 Task: Move the task Fix issue causing slow database queries on high traffic pages to the section To-Do in the project TrailPlan and sort the tasks in the project by Last modified on.
Action: Mouse moved to (206, 109)
Screenshot: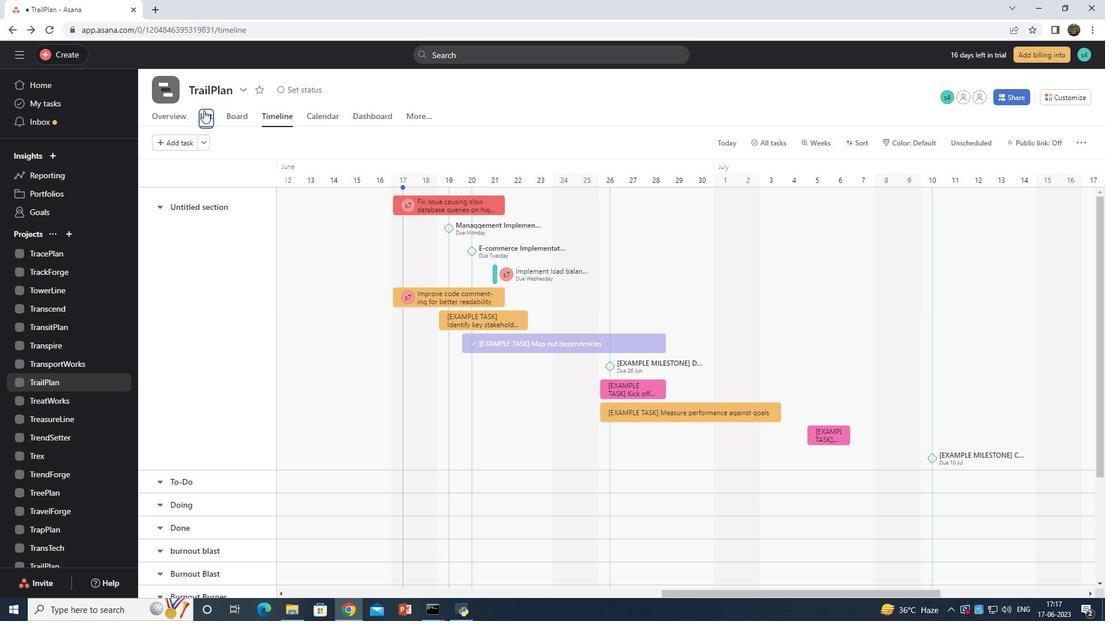 
Action: Mouse pressed left at (206, 109)
Screenshot: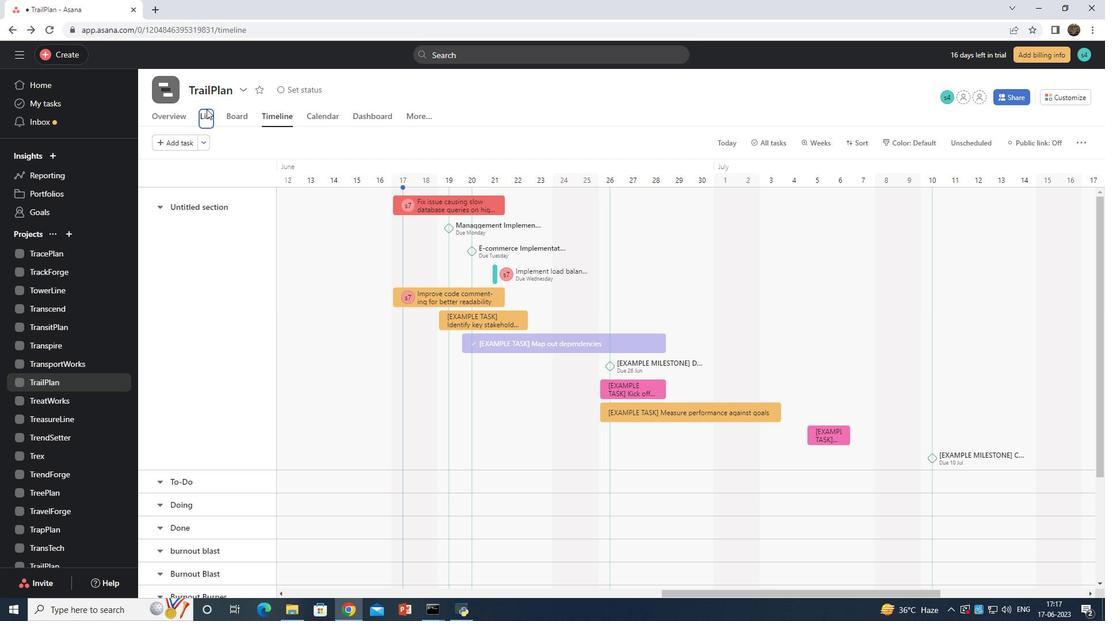 
Action: Mouse moved to (203, 114)
Screenshot: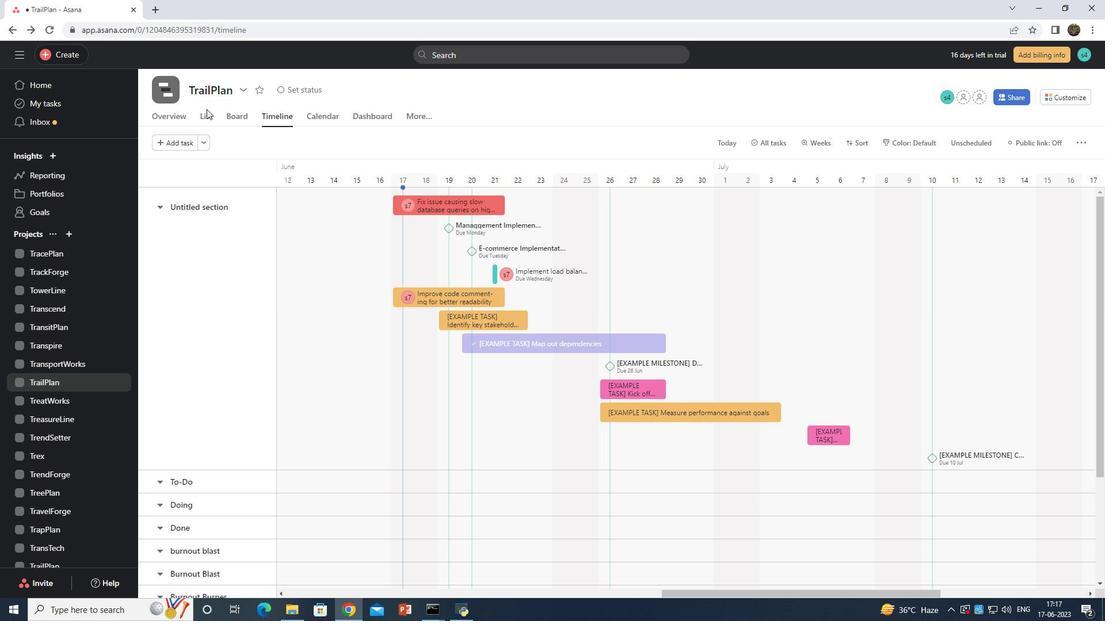 
Action: Mouse pressed left at (203, 114)
Screenshot: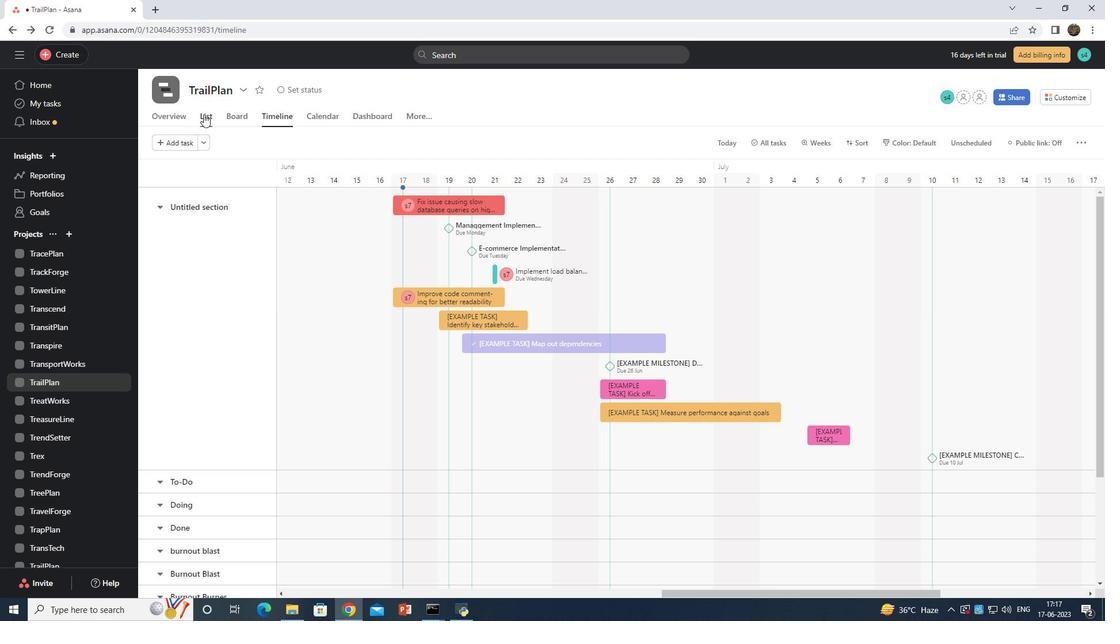
Action: Mouse moved to (198, 225)
Screenshot: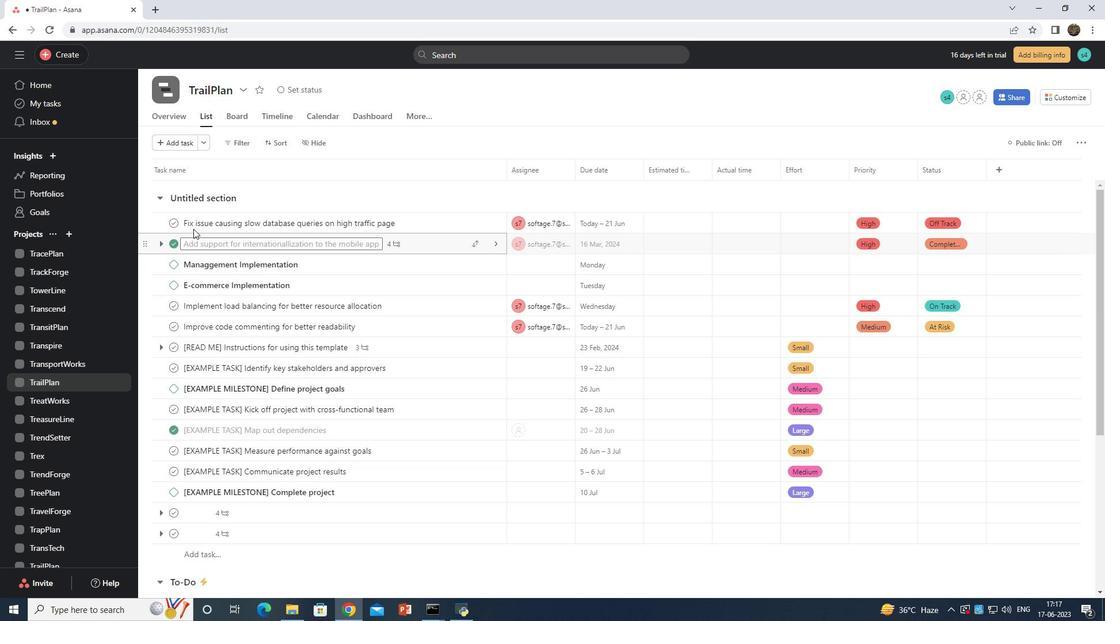 
Action: Mouse pressed left at (198, 225)
Screenshot: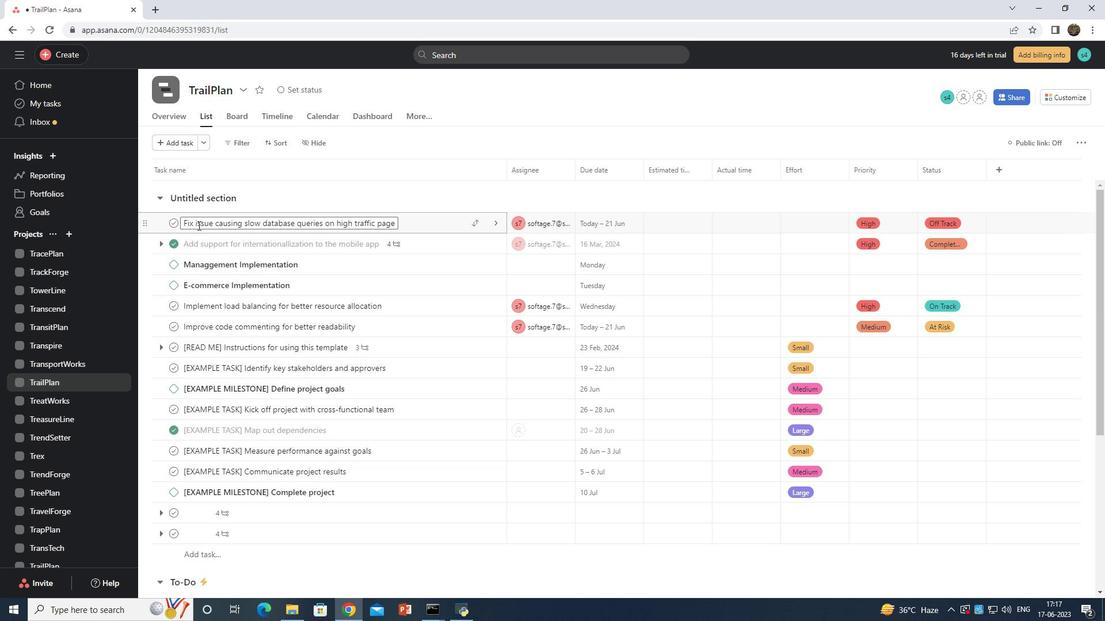
Action: Mouse moved to (473, 219)
Screenshot: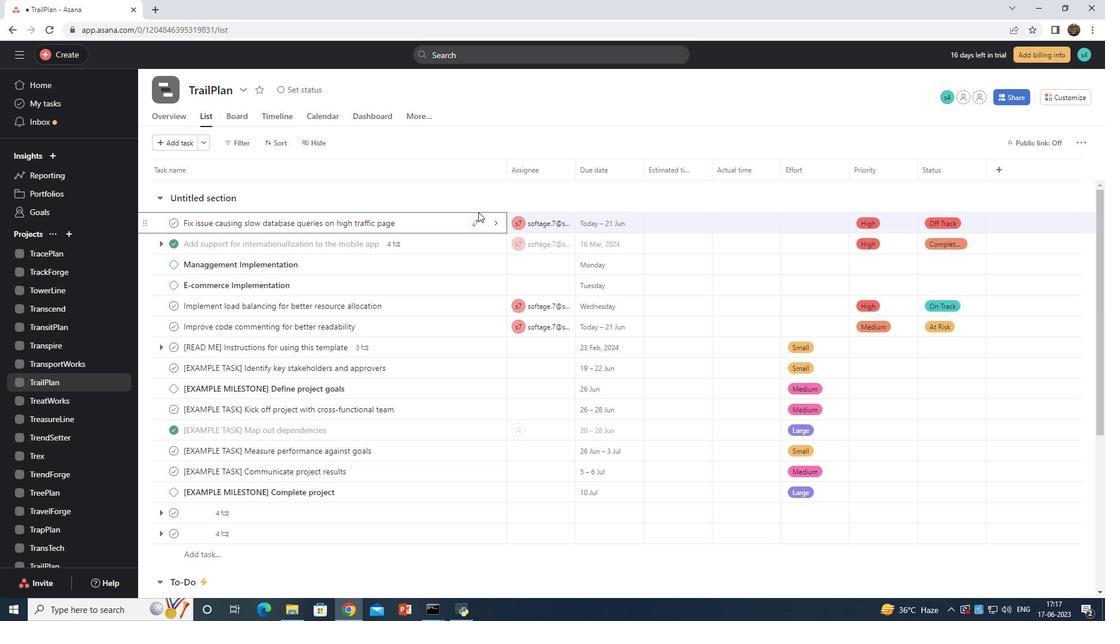 
Action: Mouse pressed left at (473, 219)
Screenshot: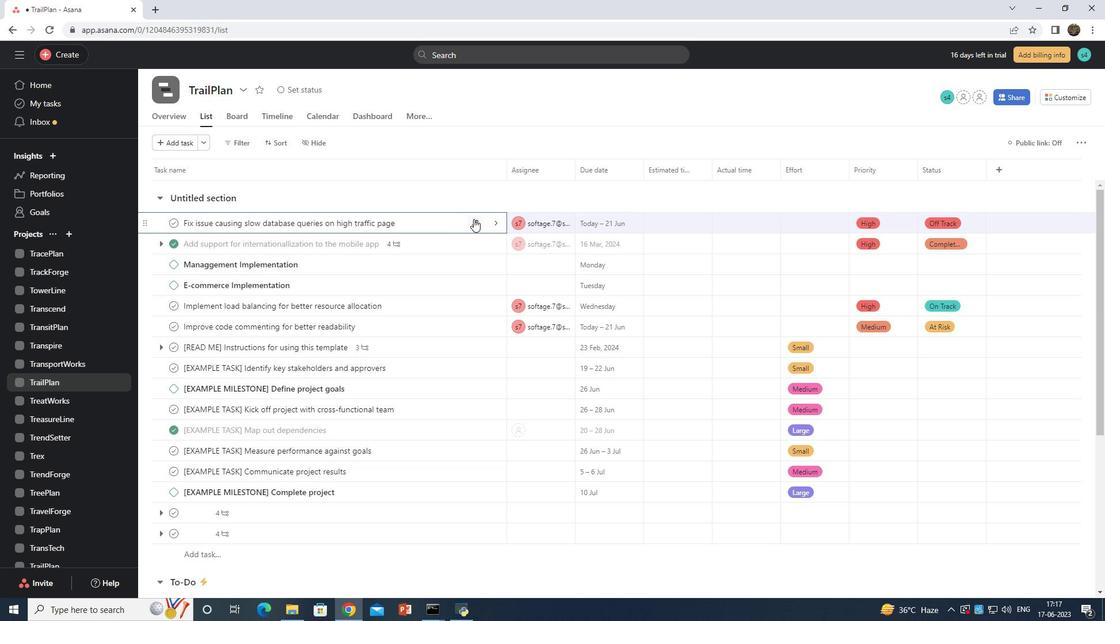 
Action: Mouse moved to (445, 277)
Screenshot: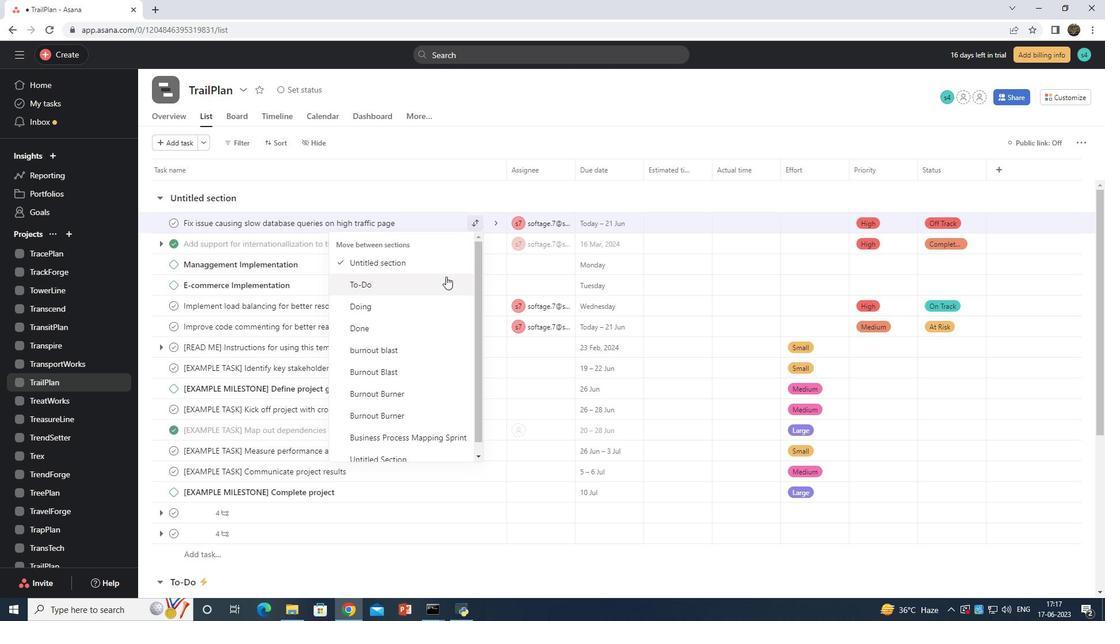 
Action: Mouse pressed left at (445, 277)
Screenshot: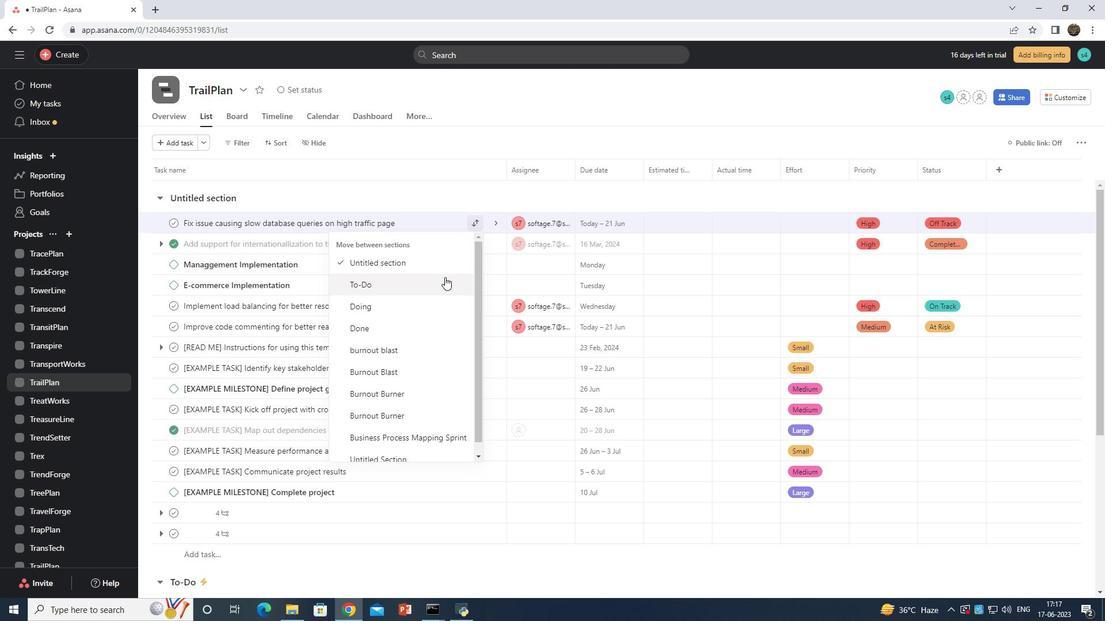 
Action: Mouse moved to (495, 453)
Screenshot: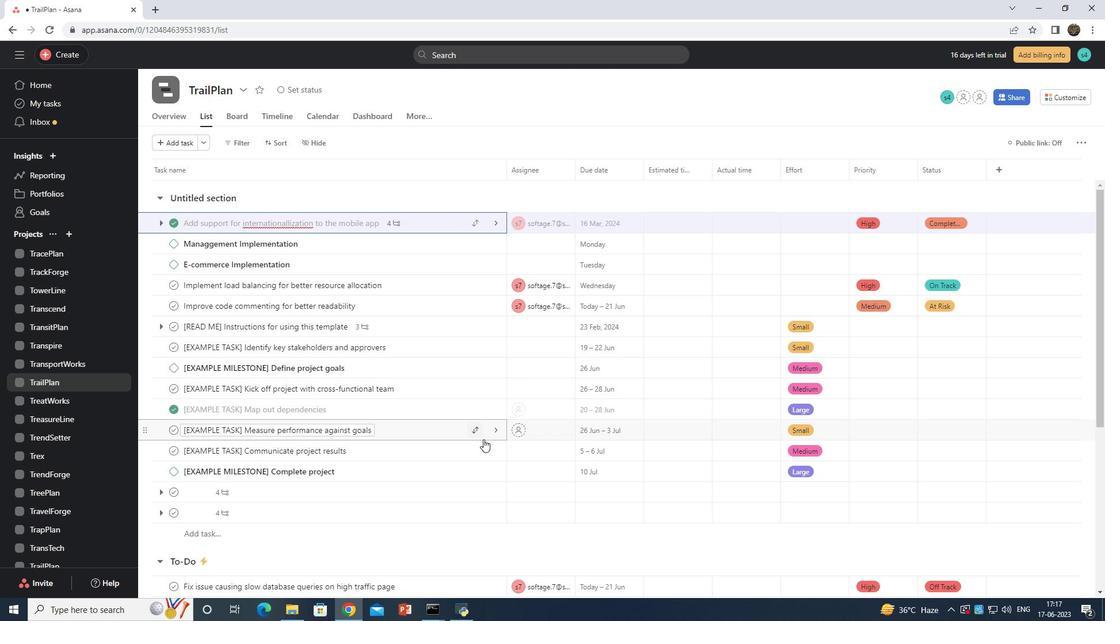 
